 Task: Add Mineral Fusion Taupe Nail Polish to the cart.
Action: Mouse moved to (334, 143)
Screenshot: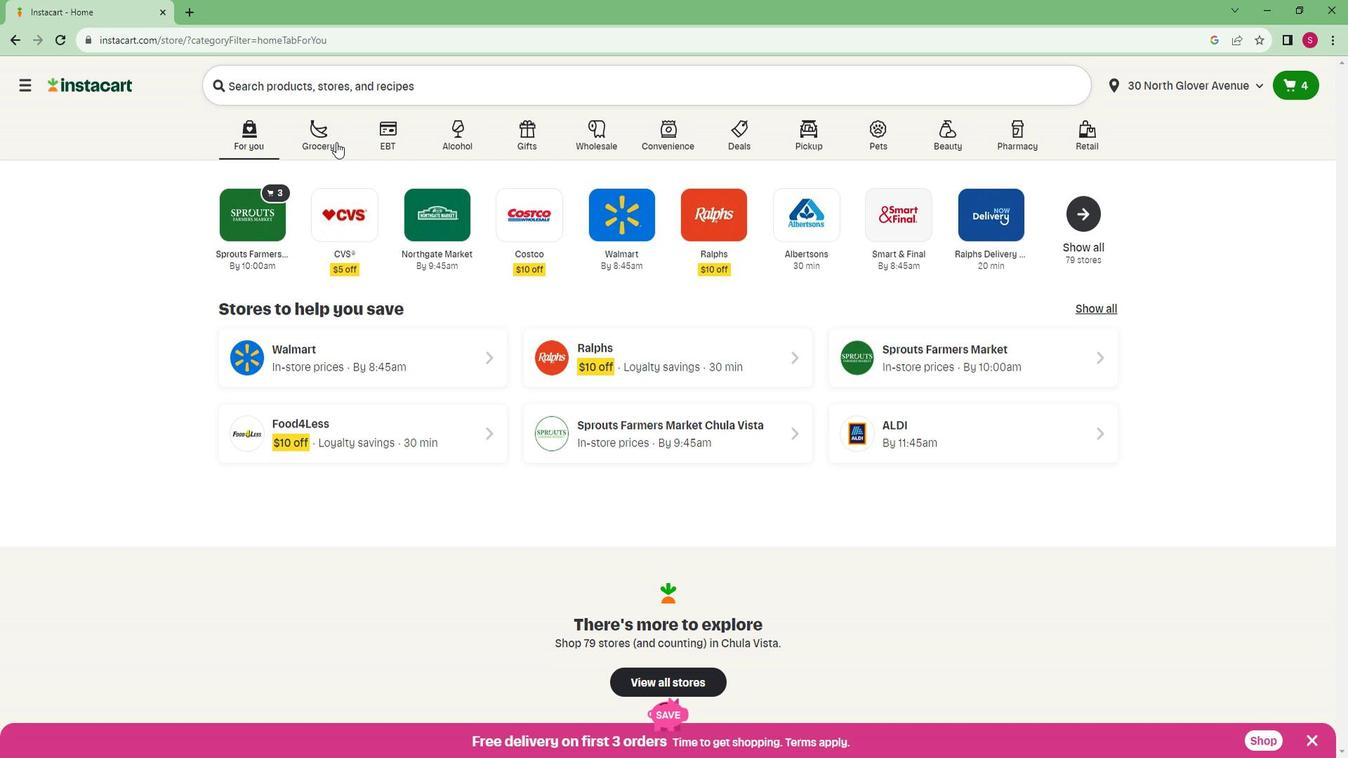 
Action: Mouse pressed left at (334, 143)
Screenshot: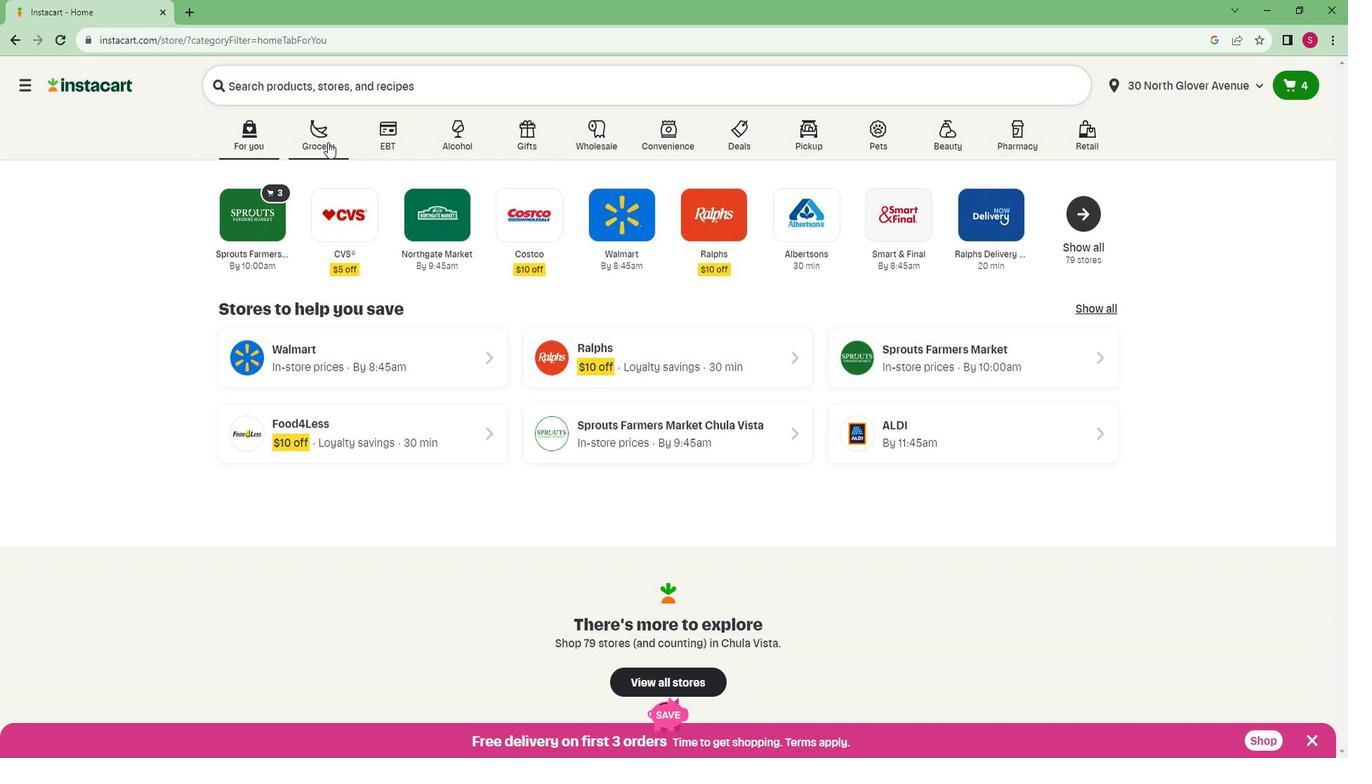 
Action: Mouse moved to (291, 391)
Screenshot: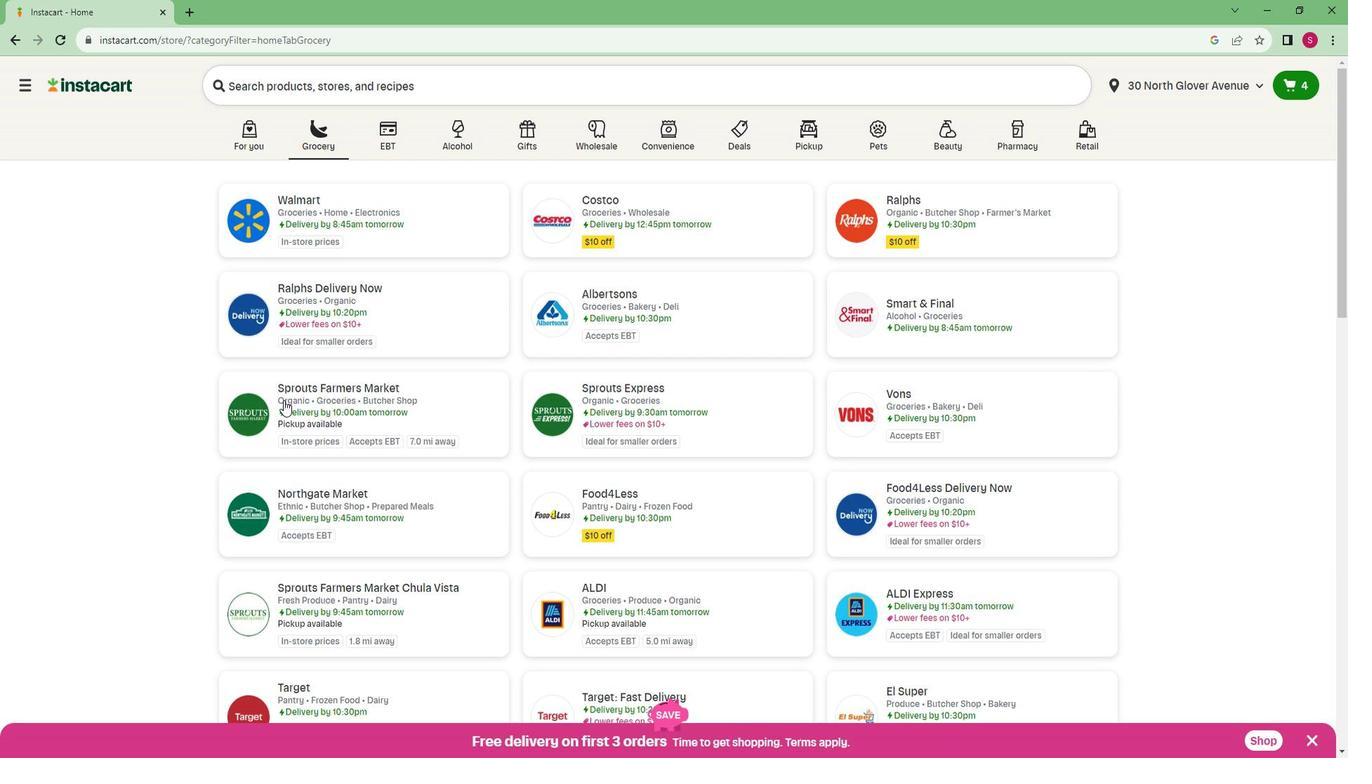 
Action: Mouse pressed left at (291, 391)
Screenshot: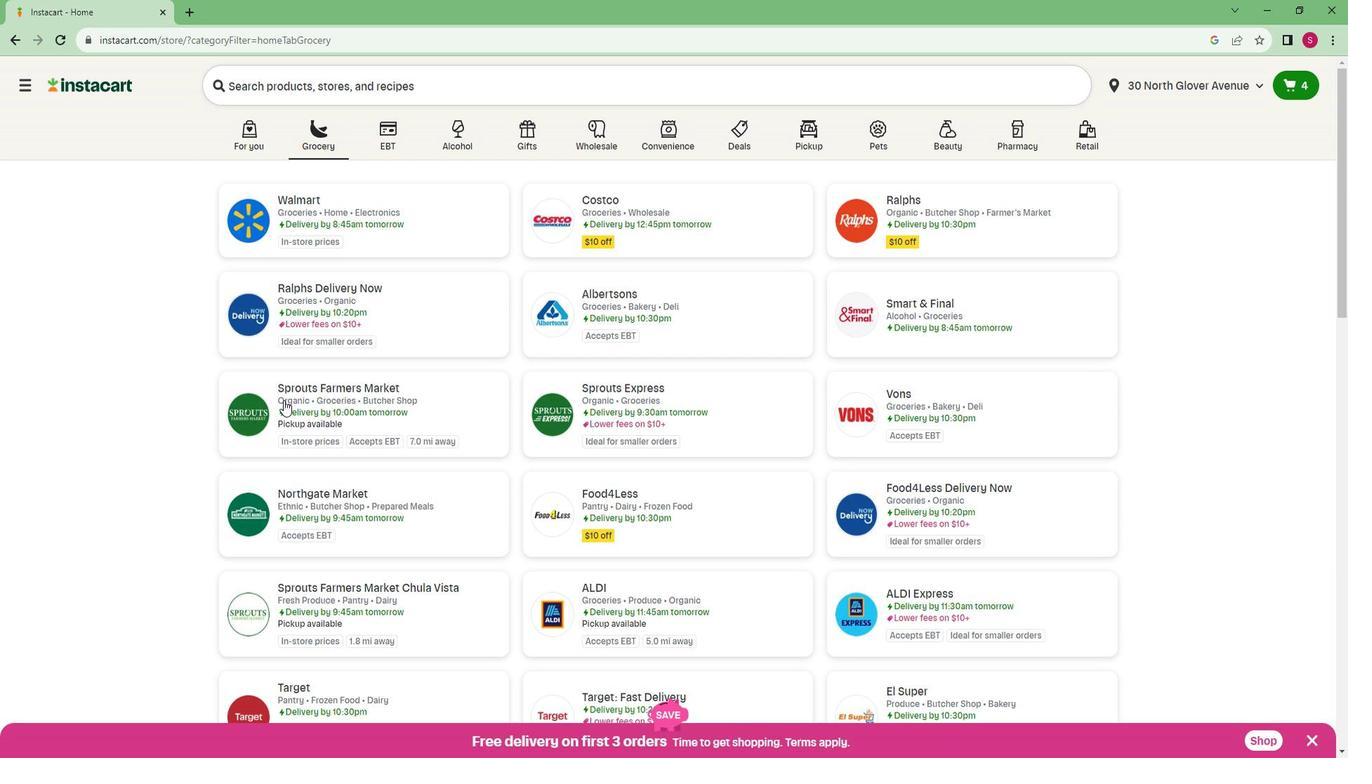 
Action: Mouse moved to (75, 485)
Screenshot: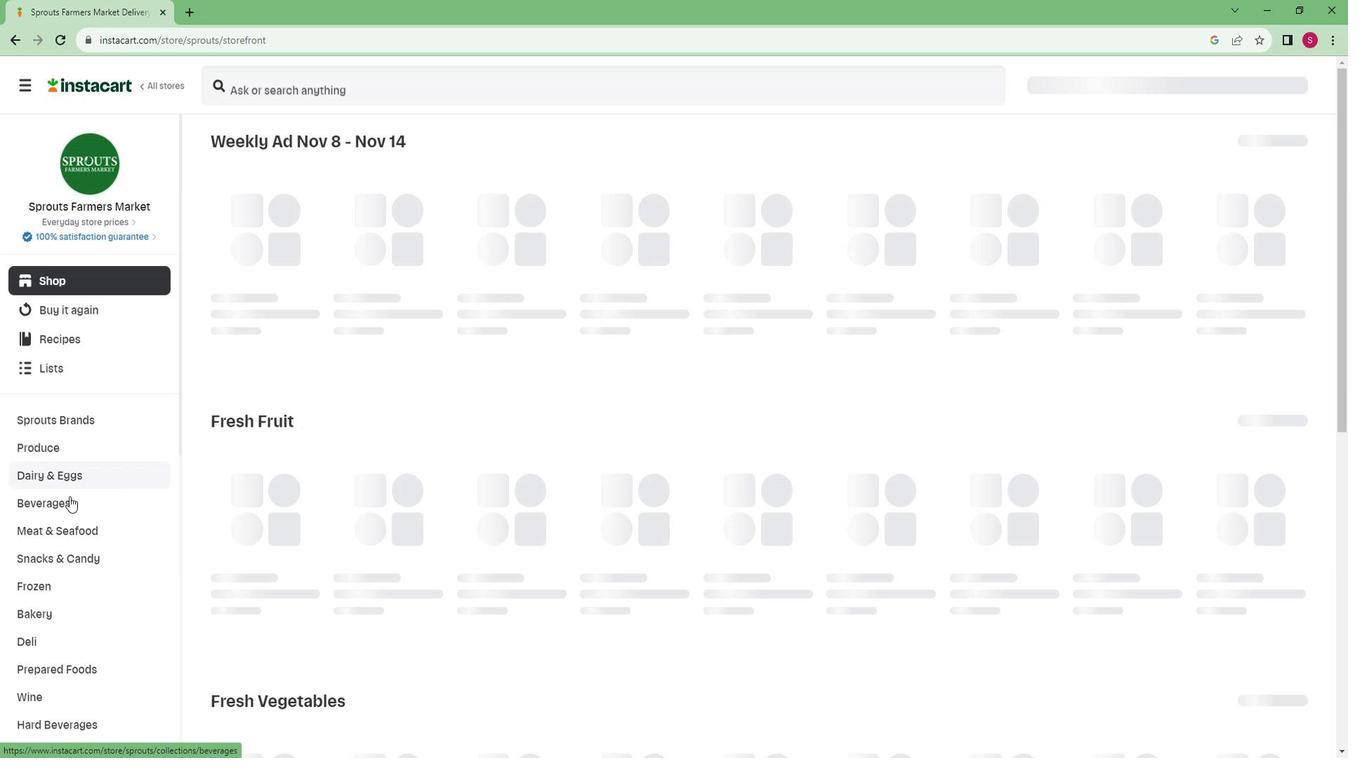 
Action: Mouse scrolled (75, 484) with delta (0, 0)
Screenshot: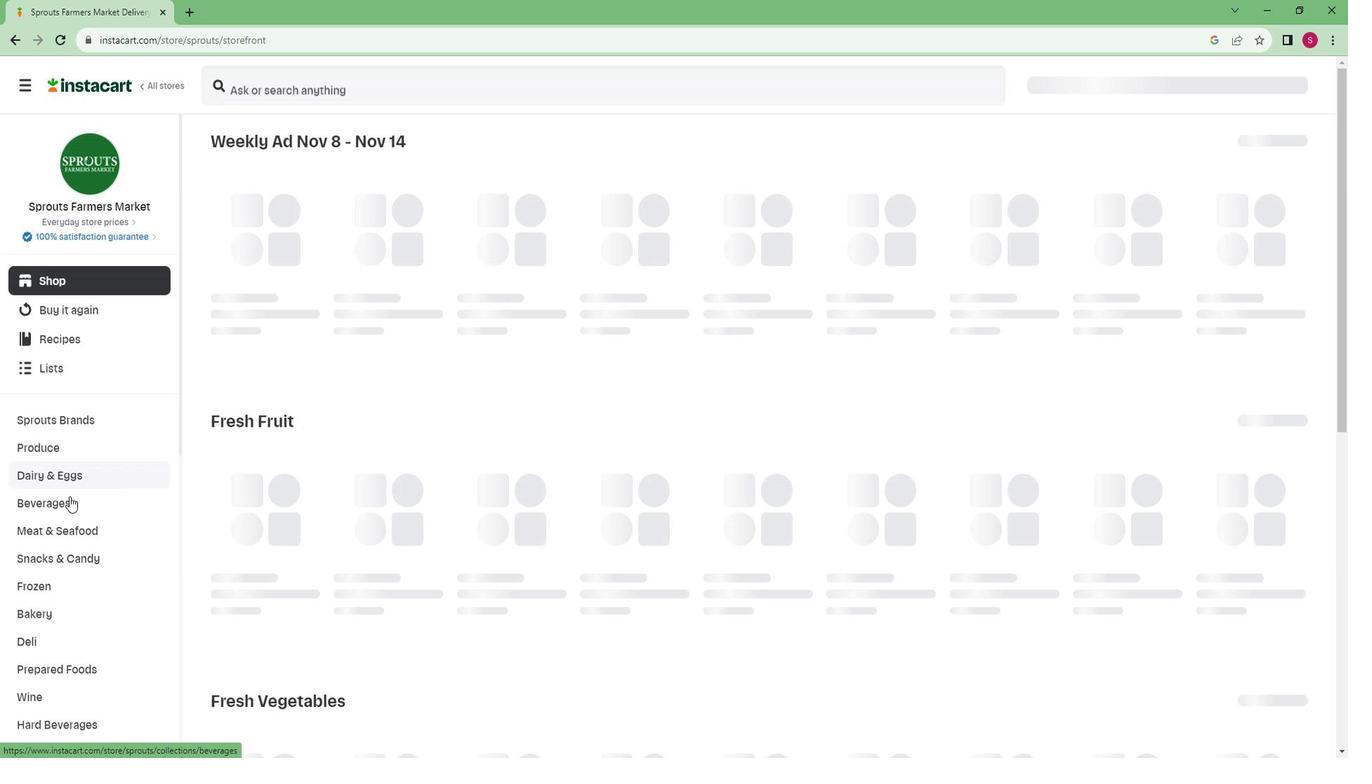 
Action: Mouse scrolled (75, 484) with delta (0, 0)
Screenshot: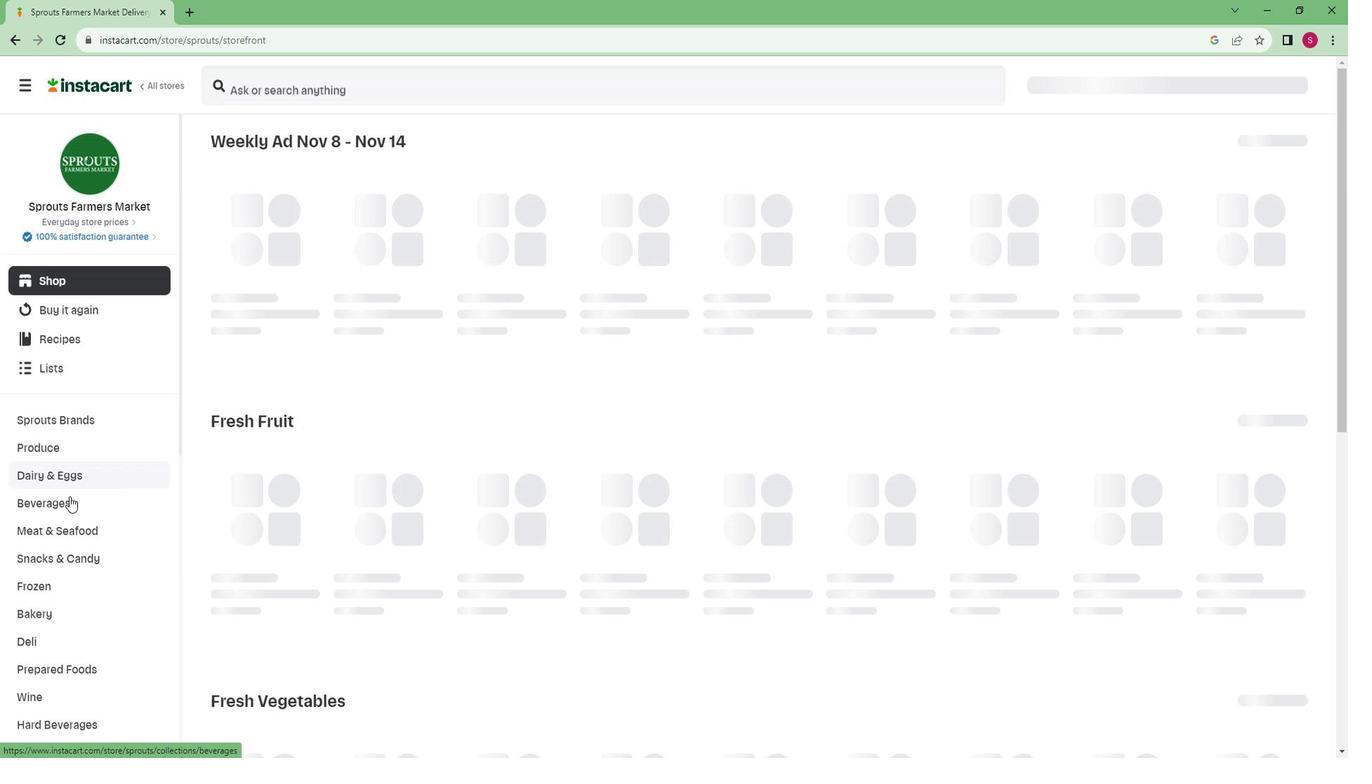 
Action: Mouse scrolled (75, 484) with delta (0, 0)
Screenshot: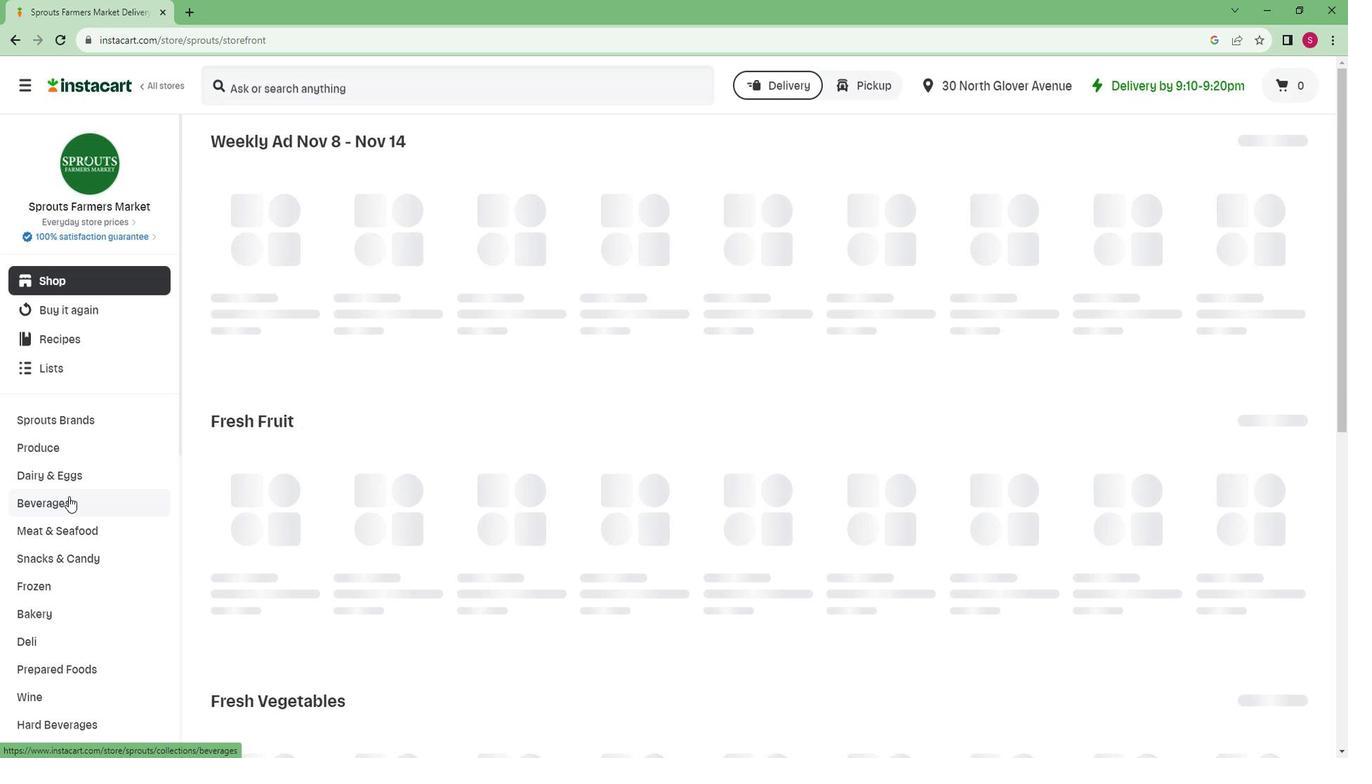 
Action: Mouse scrolled (75, 484) with delta (0, 0)
Screenshot: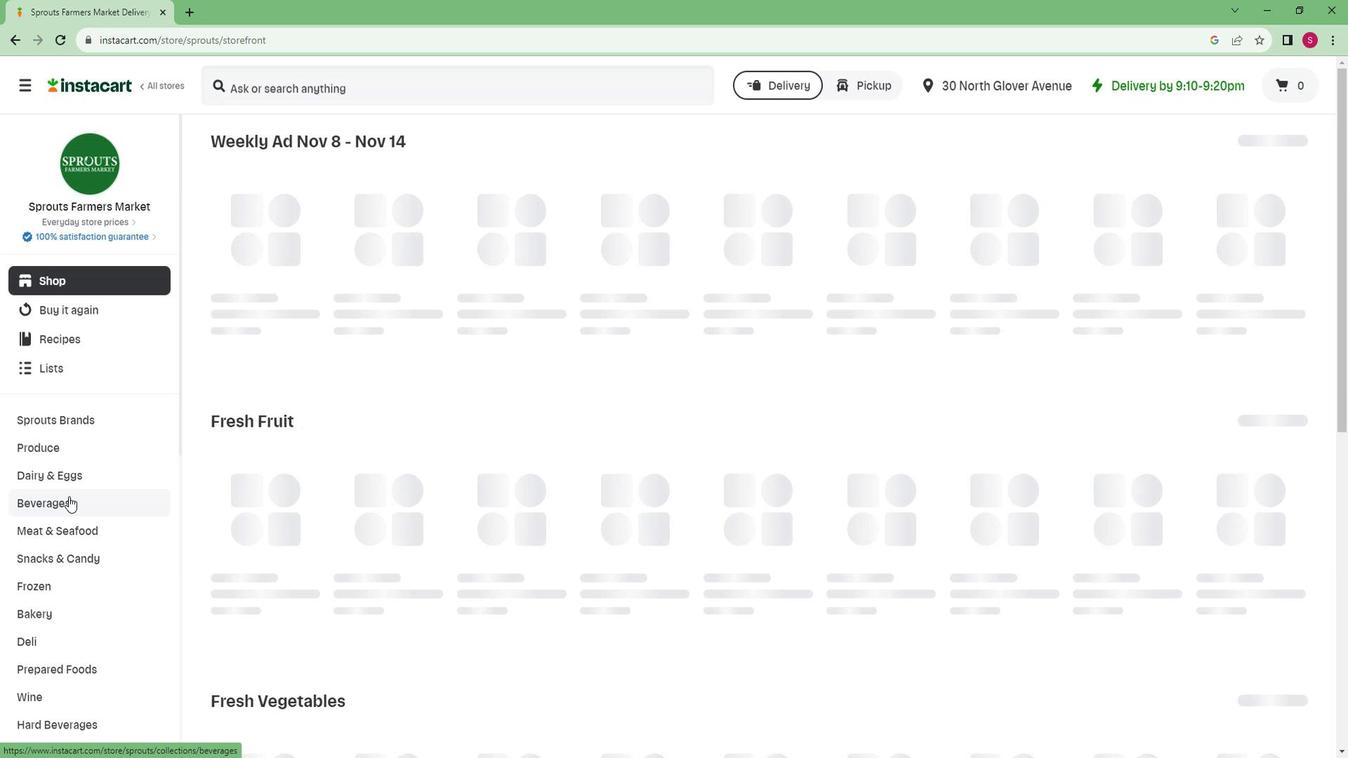 
Action: Mouse scrolled (75, 484) with delta (0, 0)
Screenshot: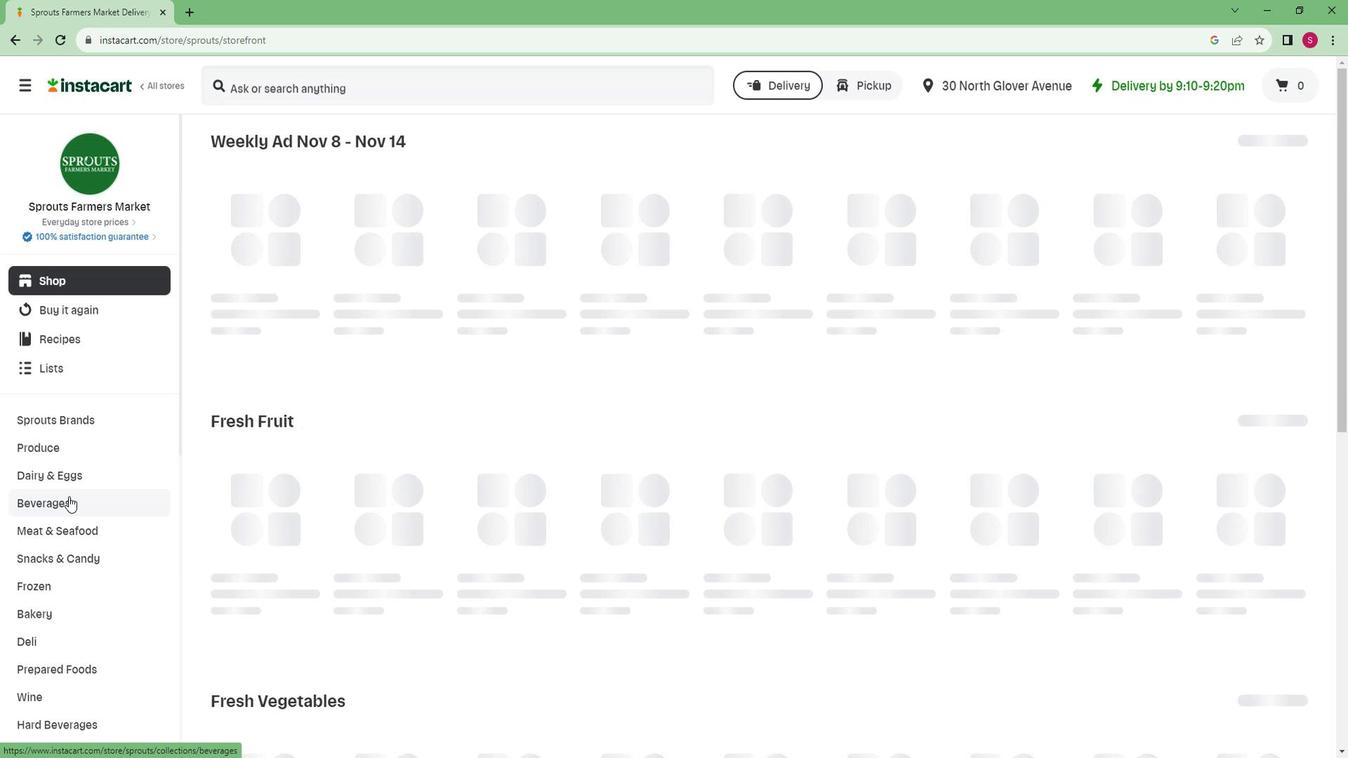 
Action: Mouse scrolled (75, 484) with delta (0, 0)
Screenshot: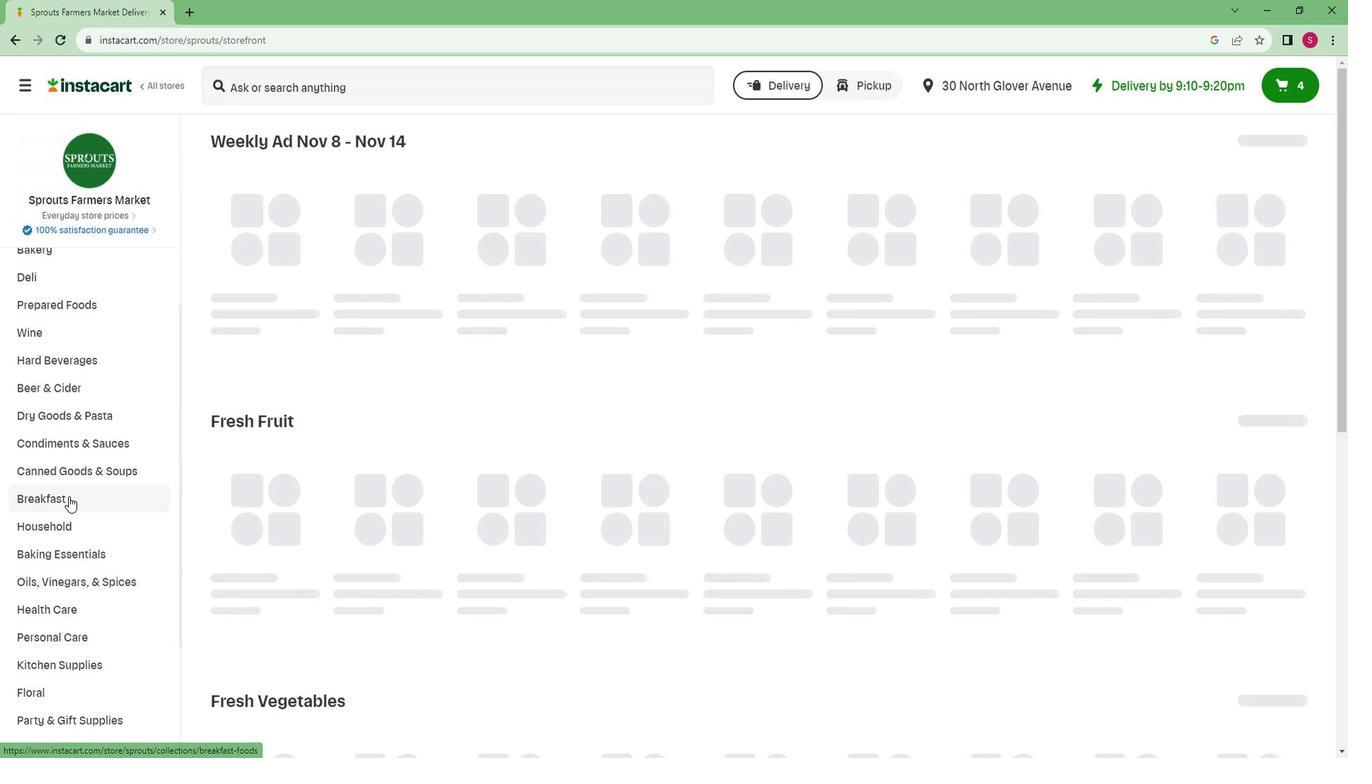 
Action: Mouse scrolled (75, 484) with delta (0, 0)
Screenshot: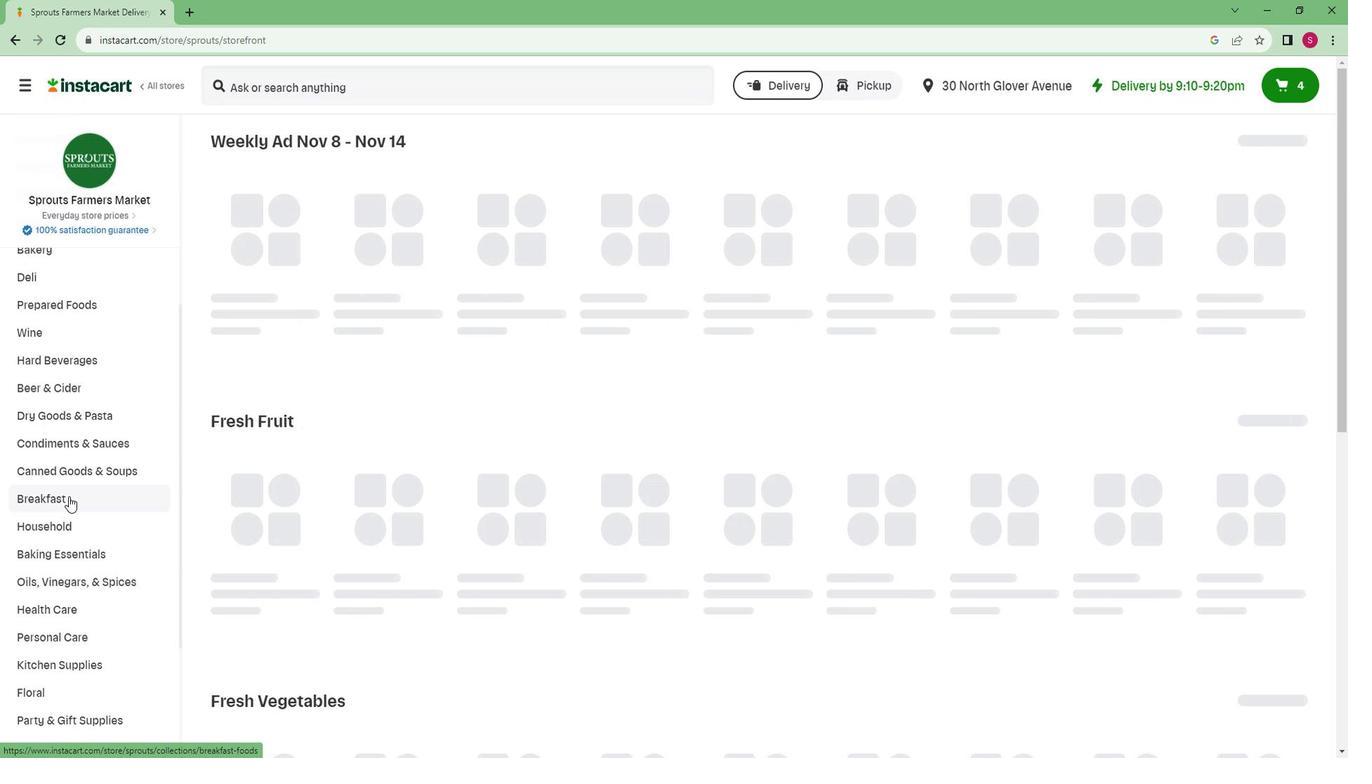 
Action: Mouse scrolled (75, 484) with delta (0, 0)
Screenshot: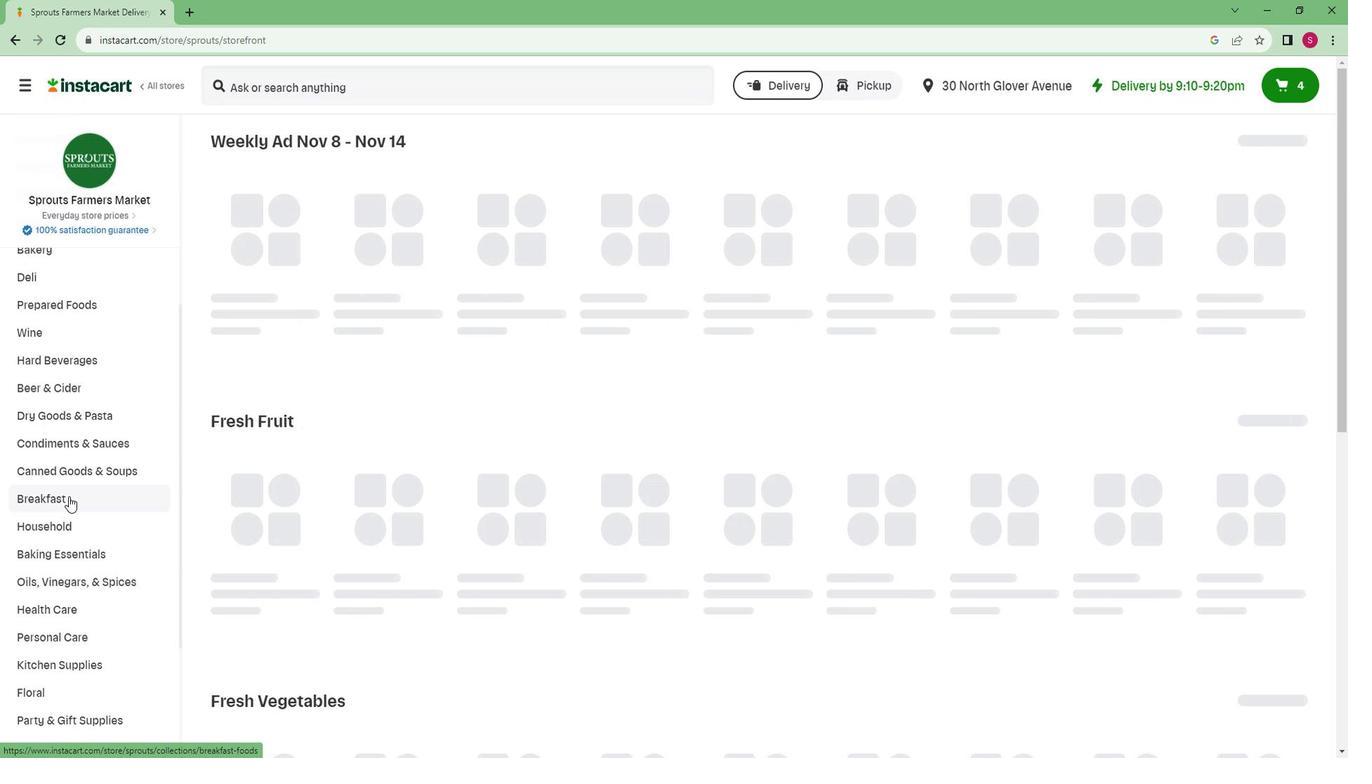 
Action: Mouse scrolled (75, 484) with delta (0, 0)
Screenshot: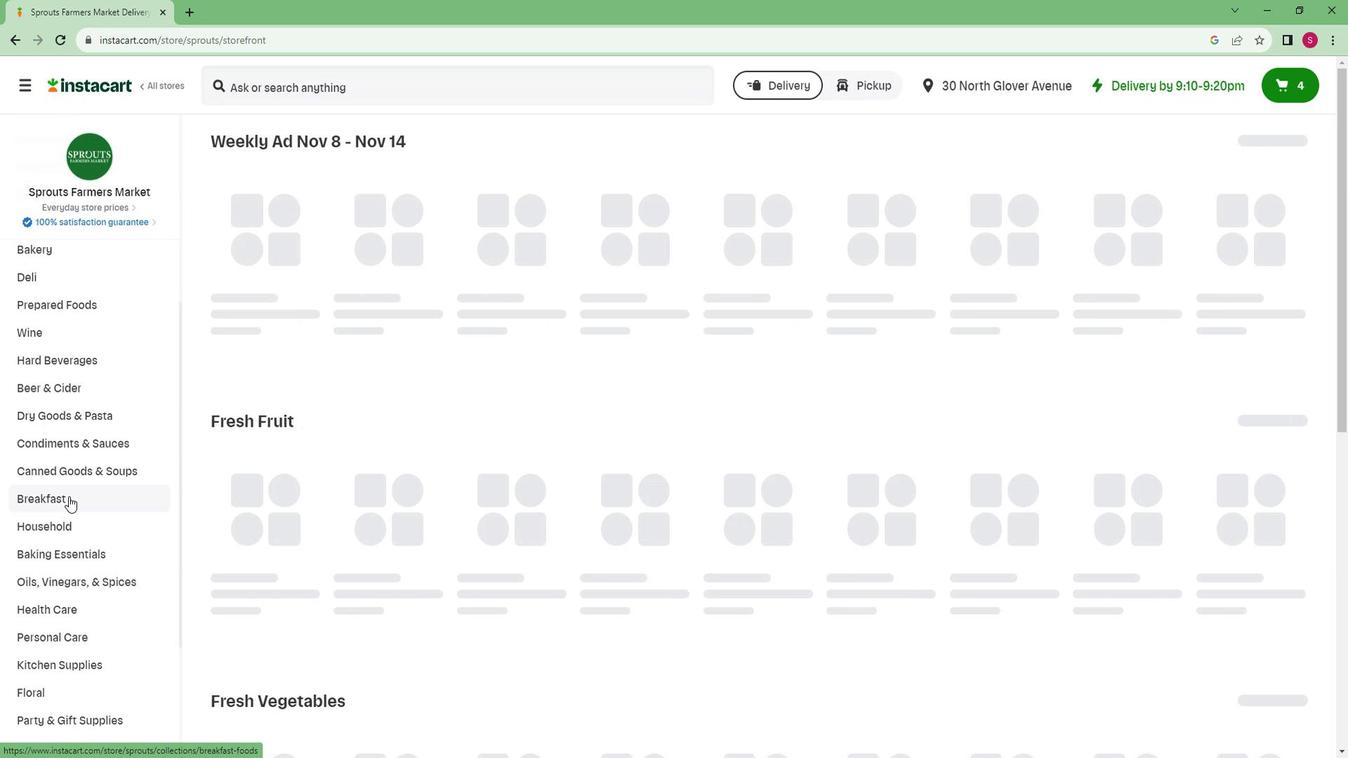 
Action: Mouse scrolled (75, 484) with delta (0, 0)
Screenshot: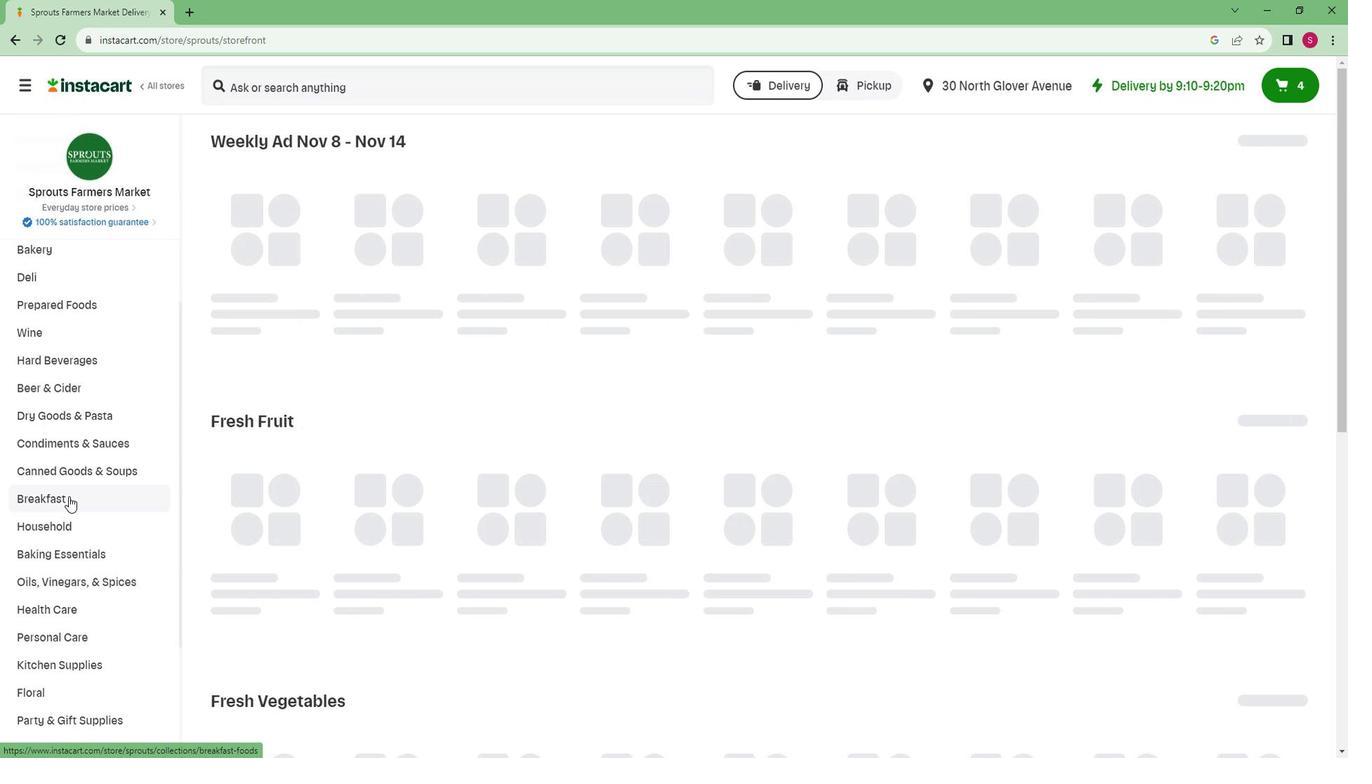 
Action: Mouse moved to (53, 594)
Screenshot: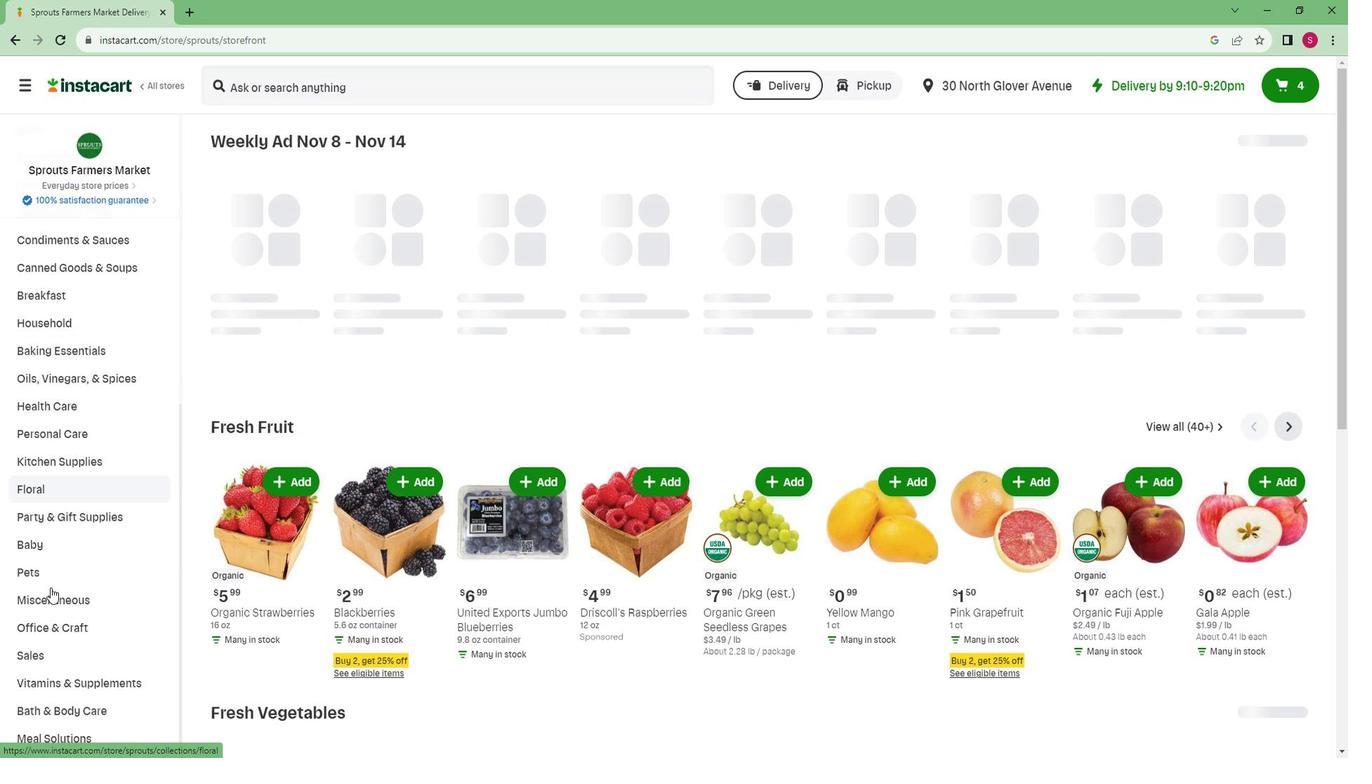 
Action: Mouse scrolled (53, 593) with delta (0, 0)
Screenshot: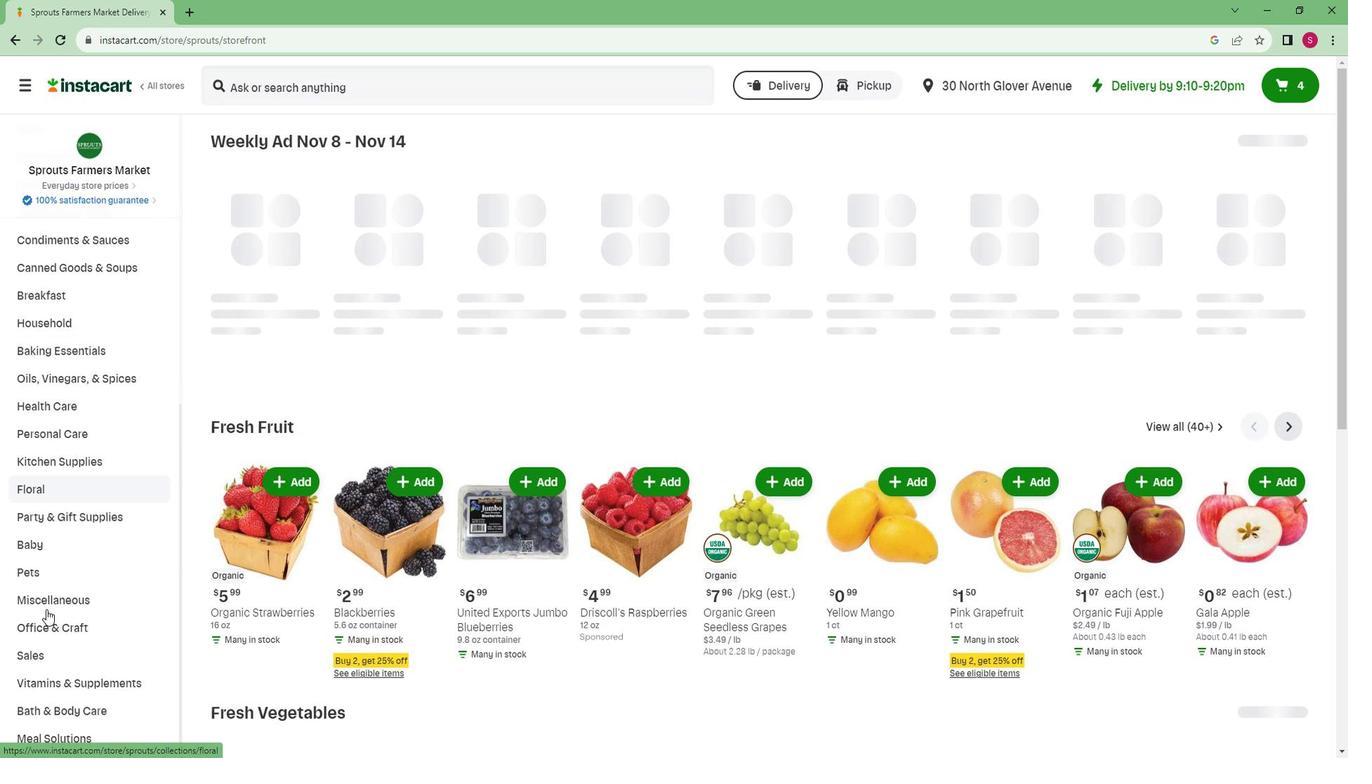 
Action: Mouse scrolled (53, 593) with delta (0, 0)
Screenshot: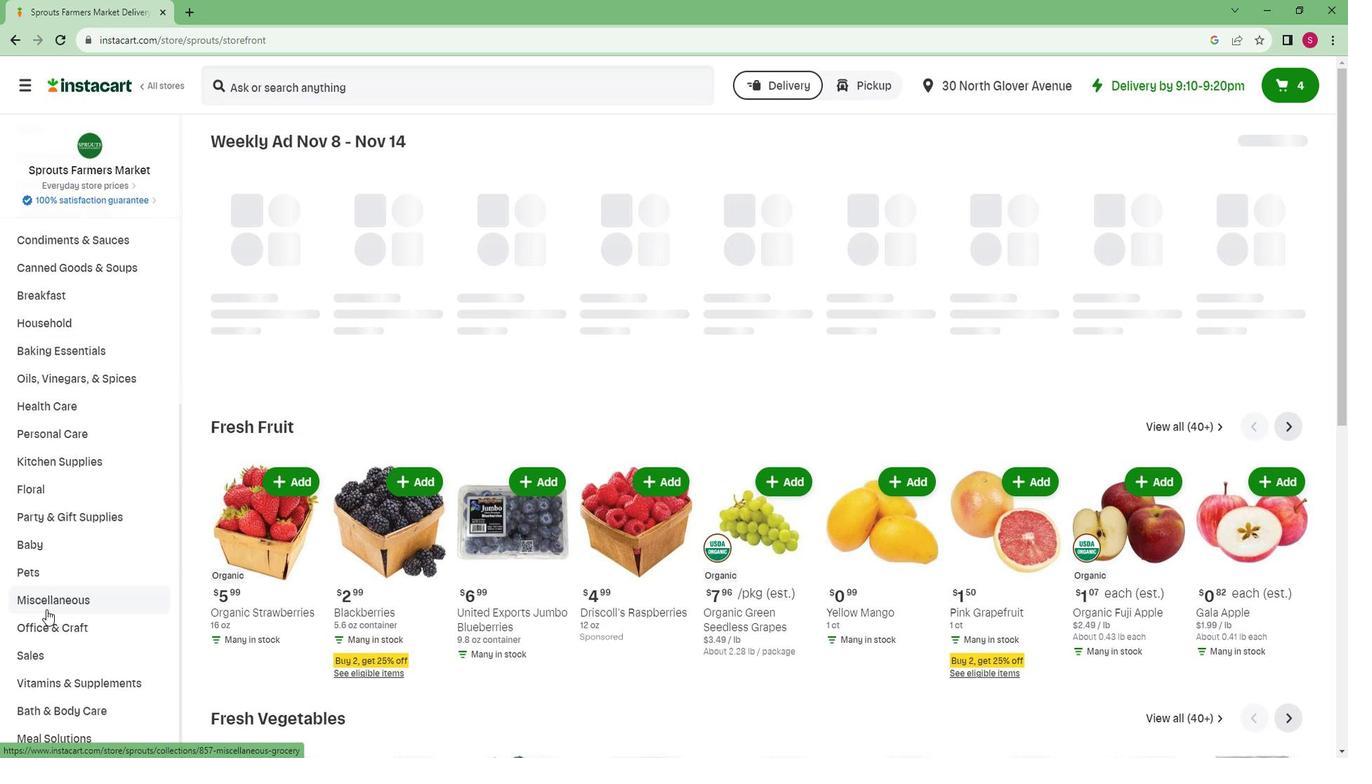 
Action: Mouse moved to (60, 681)
Screenshot: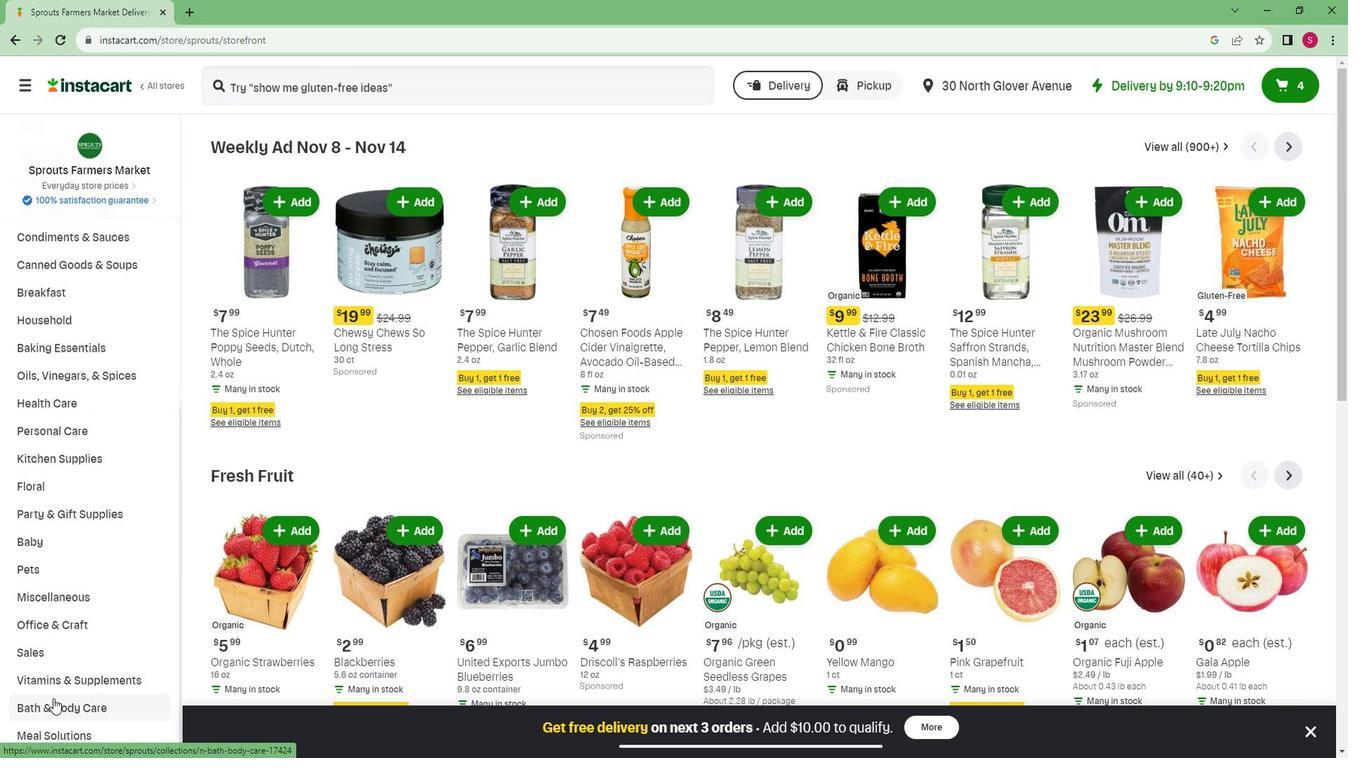 
Action: Mouse pressed left at (60, 681)
Screenshot: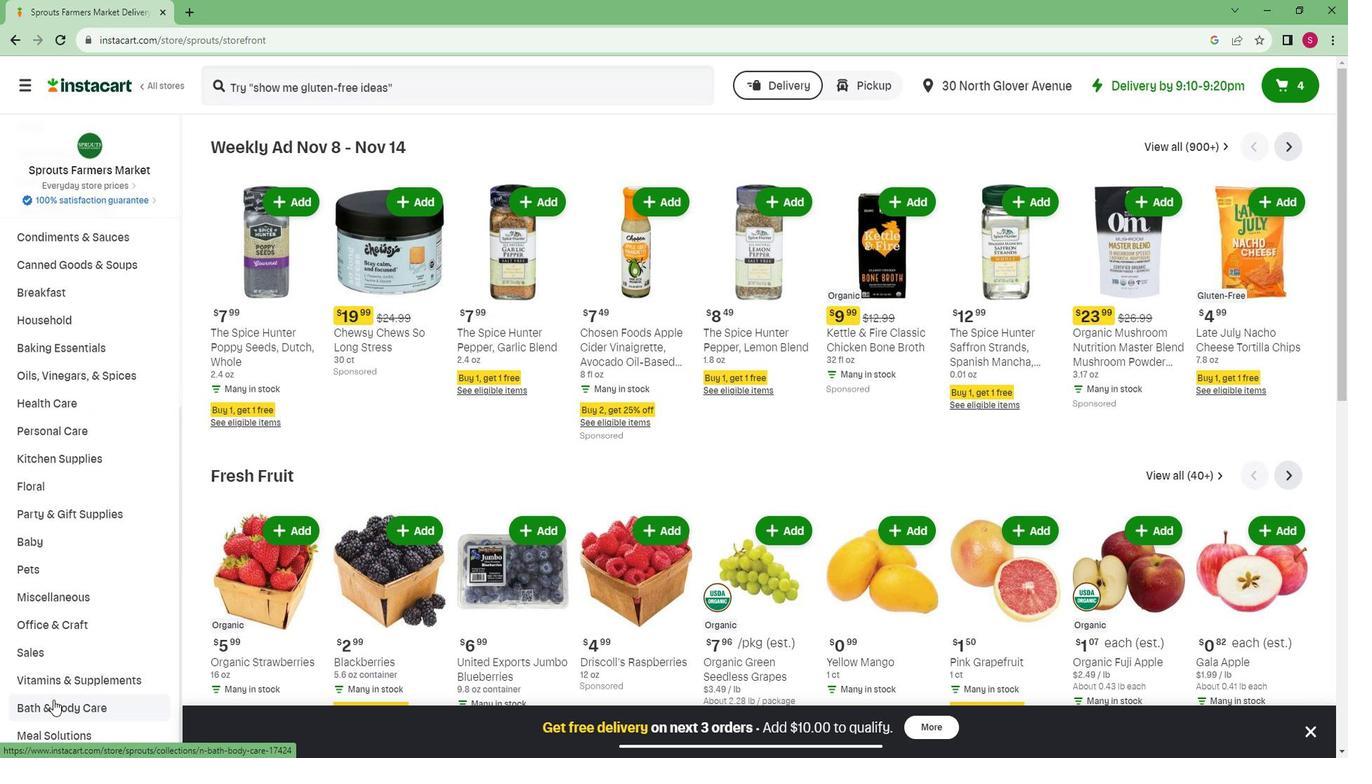 
Action: Mouse moved to (813, 184)
Screenshot: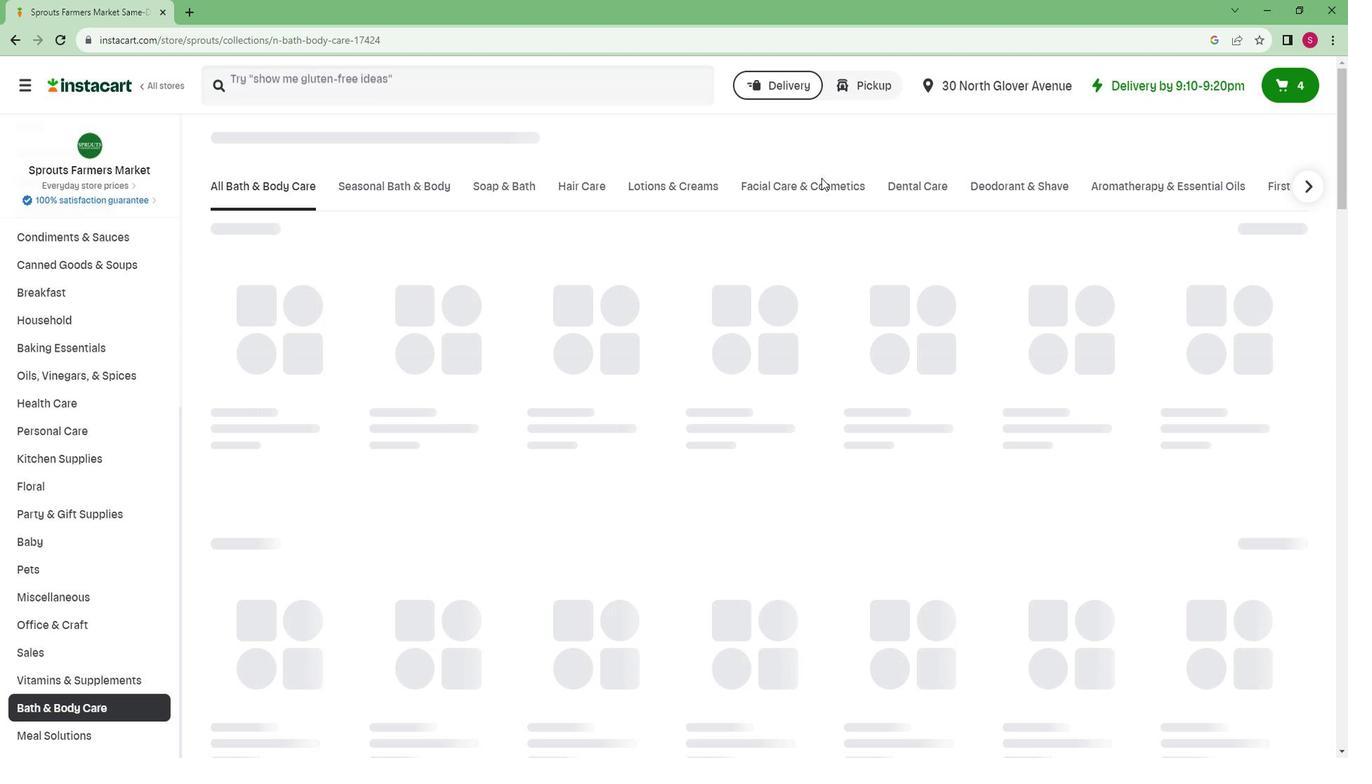 
Action: Mouse pressed left at (813, 184)
Screenshot: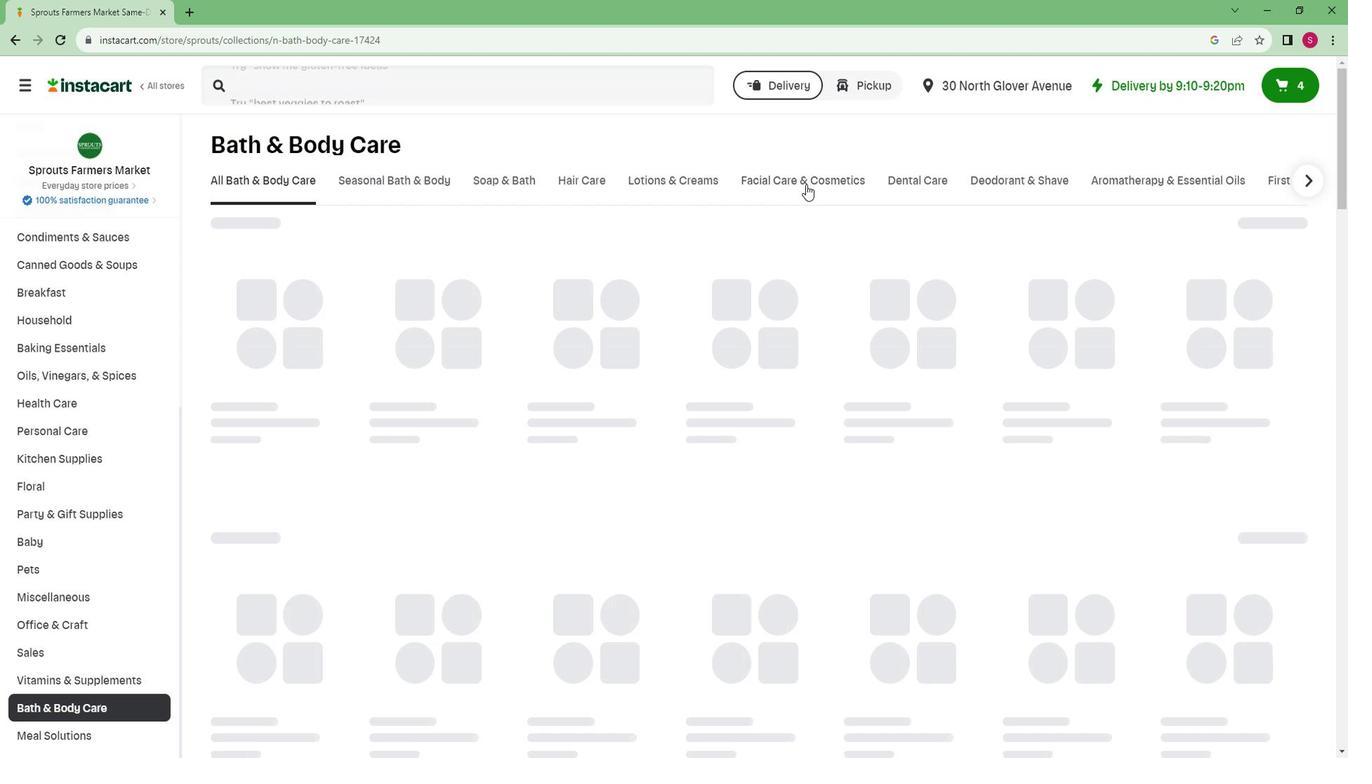 
Action: Mouse moved to (375, 94)
Screenshot: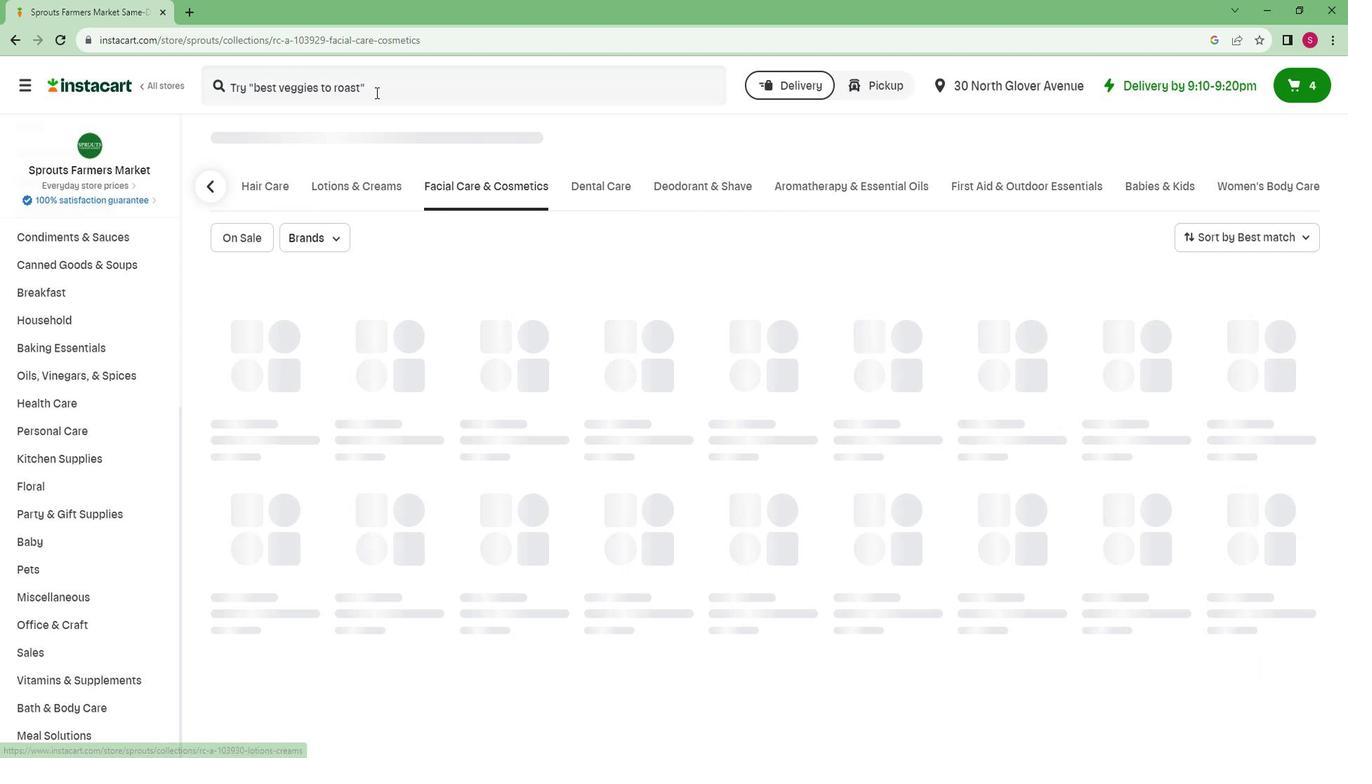 
Action: Mouse pressed left at (375, 94)
Screenshot: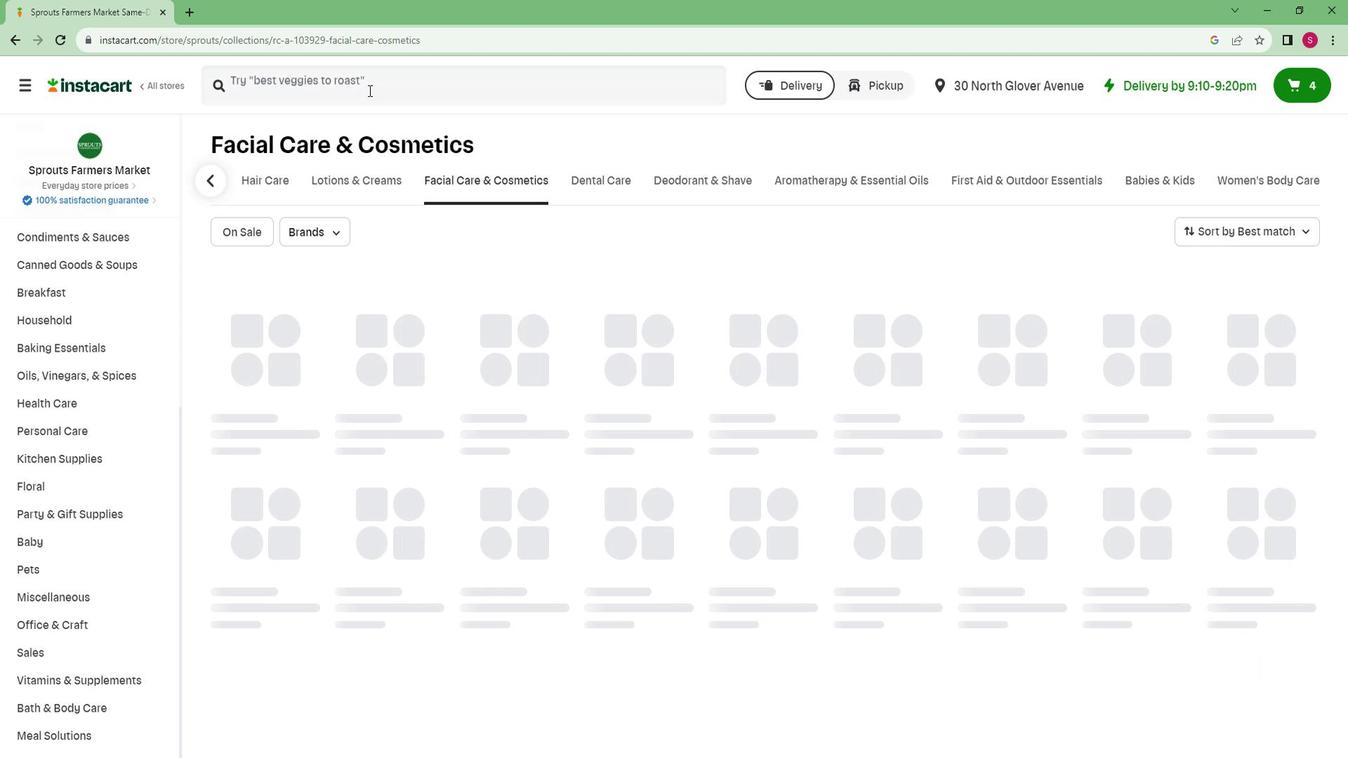 
Action: Key pressed <Key.caps_lock>M<Key.caps_lock>ineral<Key.space><Key.caps_lock>F<Key.caps_lock>usion<Key.space><Key.caps_lock>T<Key.caps_lock>aupe<Key.space><Key.caps_lock>N<Key.caps_lock>ail<Key.space><Key.caps_lock>P<Key.caps_lock>olish<Key.enter>
Screenshot: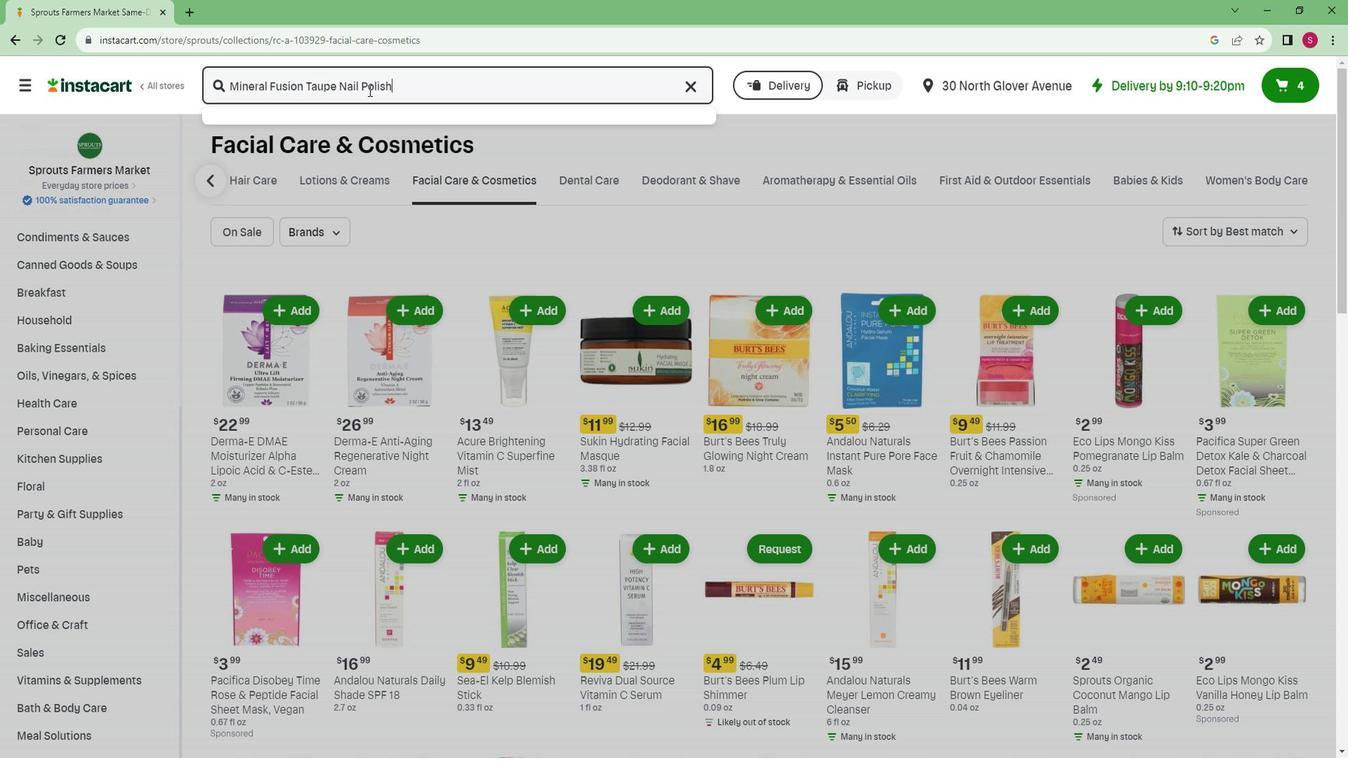 
Action: Mouse moved to (383, 229)
Screenshot: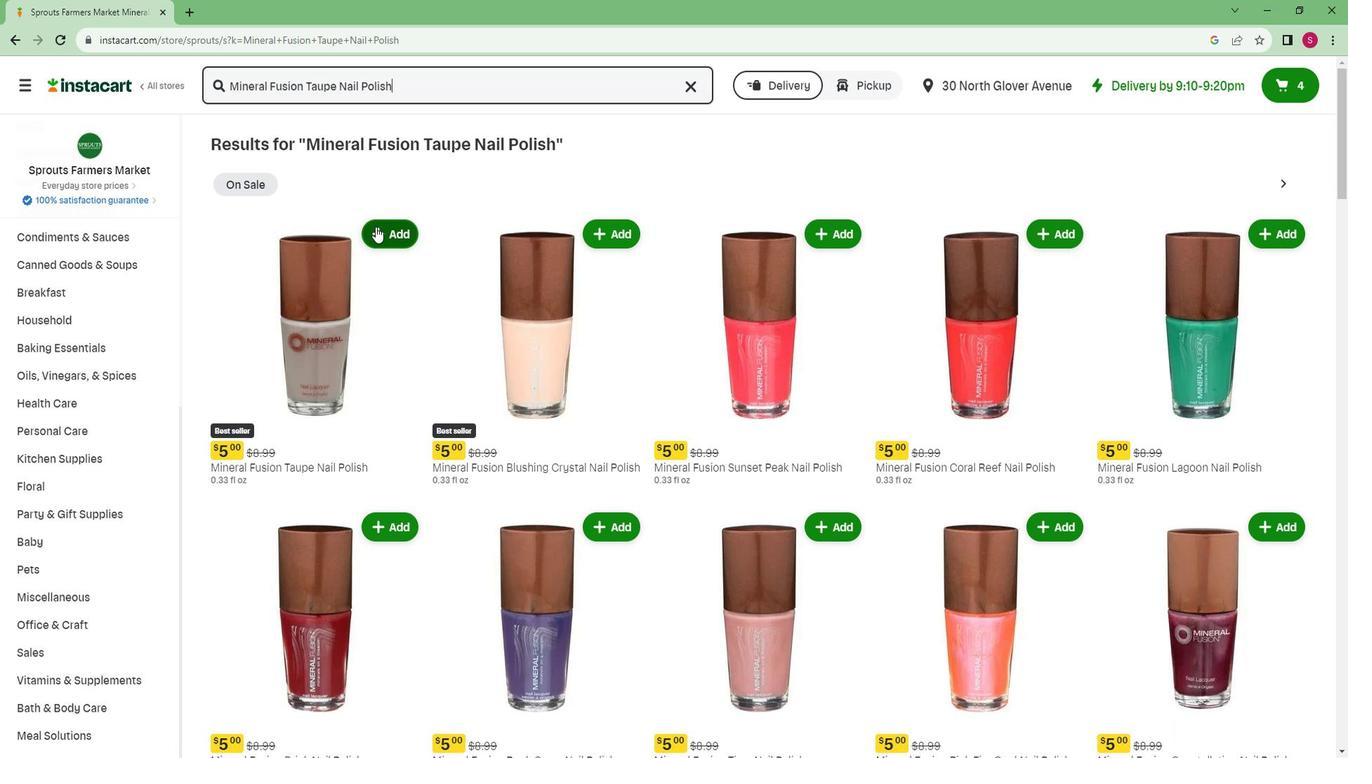
Action: Mouse pressed left at (383, 229)
Screenshot: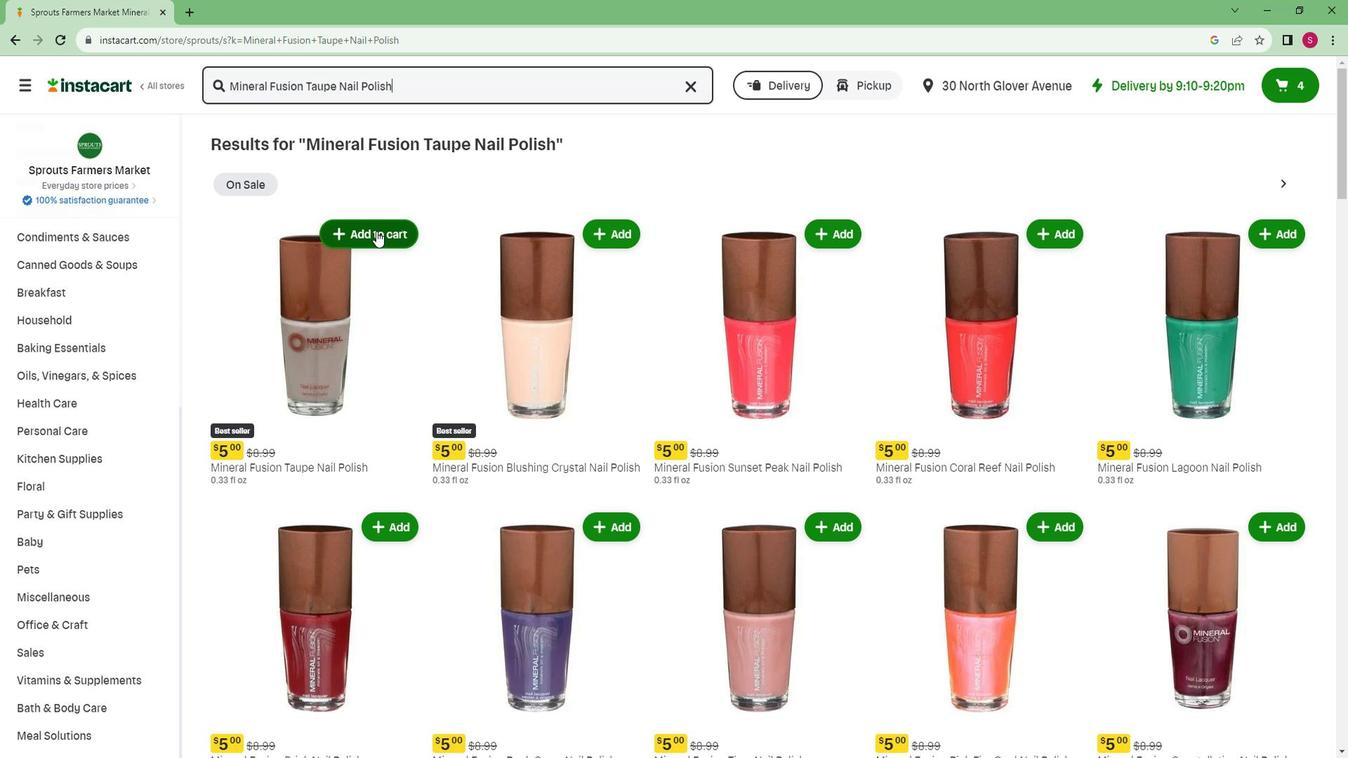 
